 Task: Add Sprouts Organic Low Sodium Vegetable Broth to the cart.
Action: Mouse moved to (21, 111)
Screenshot: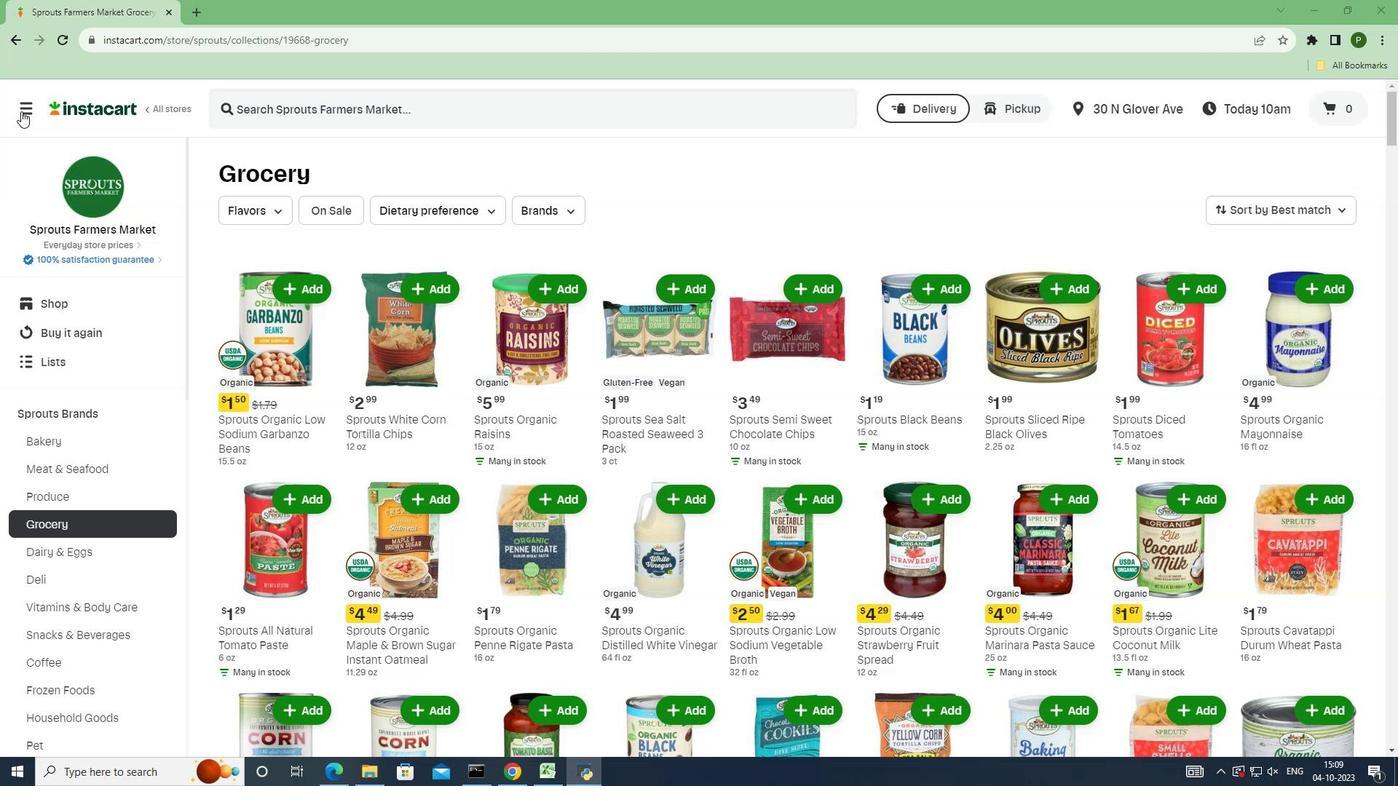 
Action: Mouse pressed left at (21, 111)
Screenshot: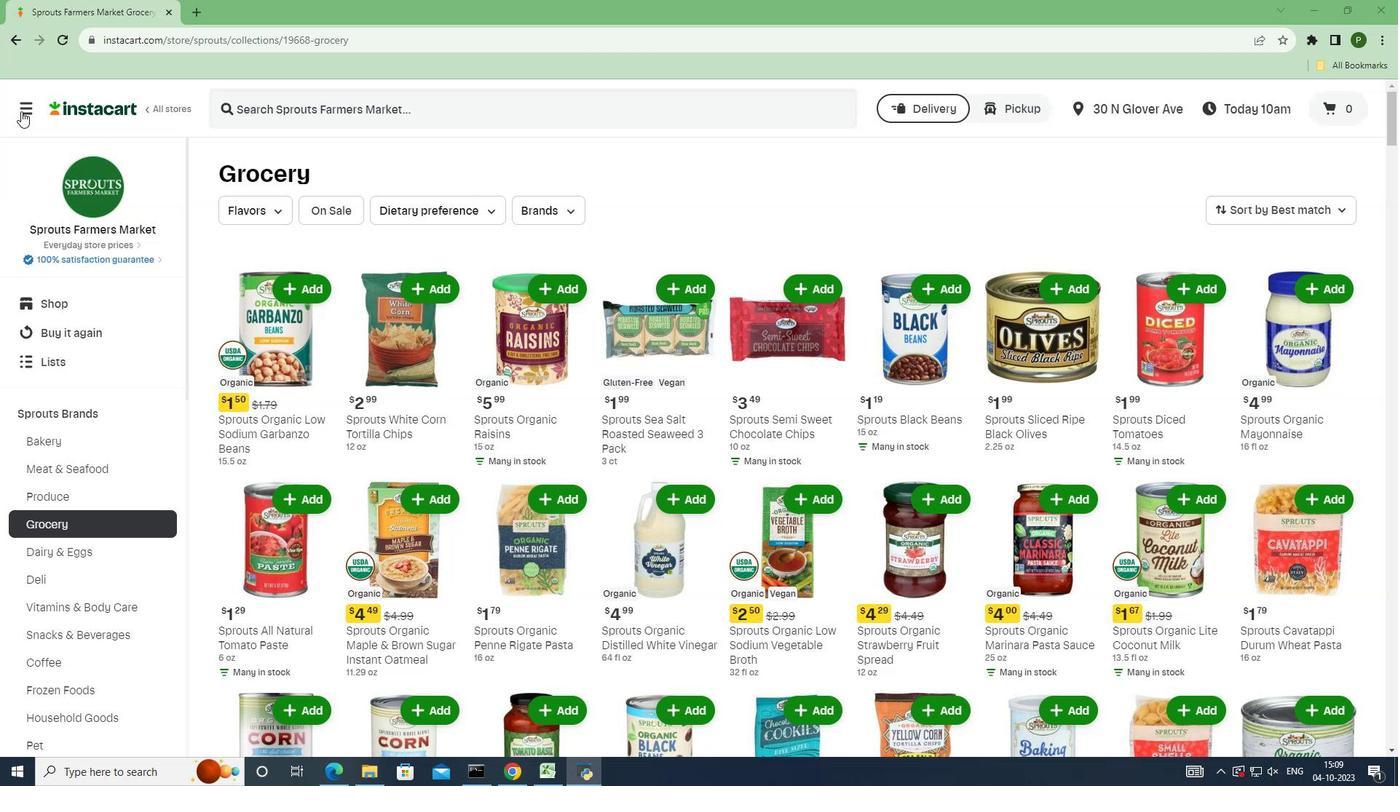 
Action: Mouse moved to (69, 415)
Screenshot: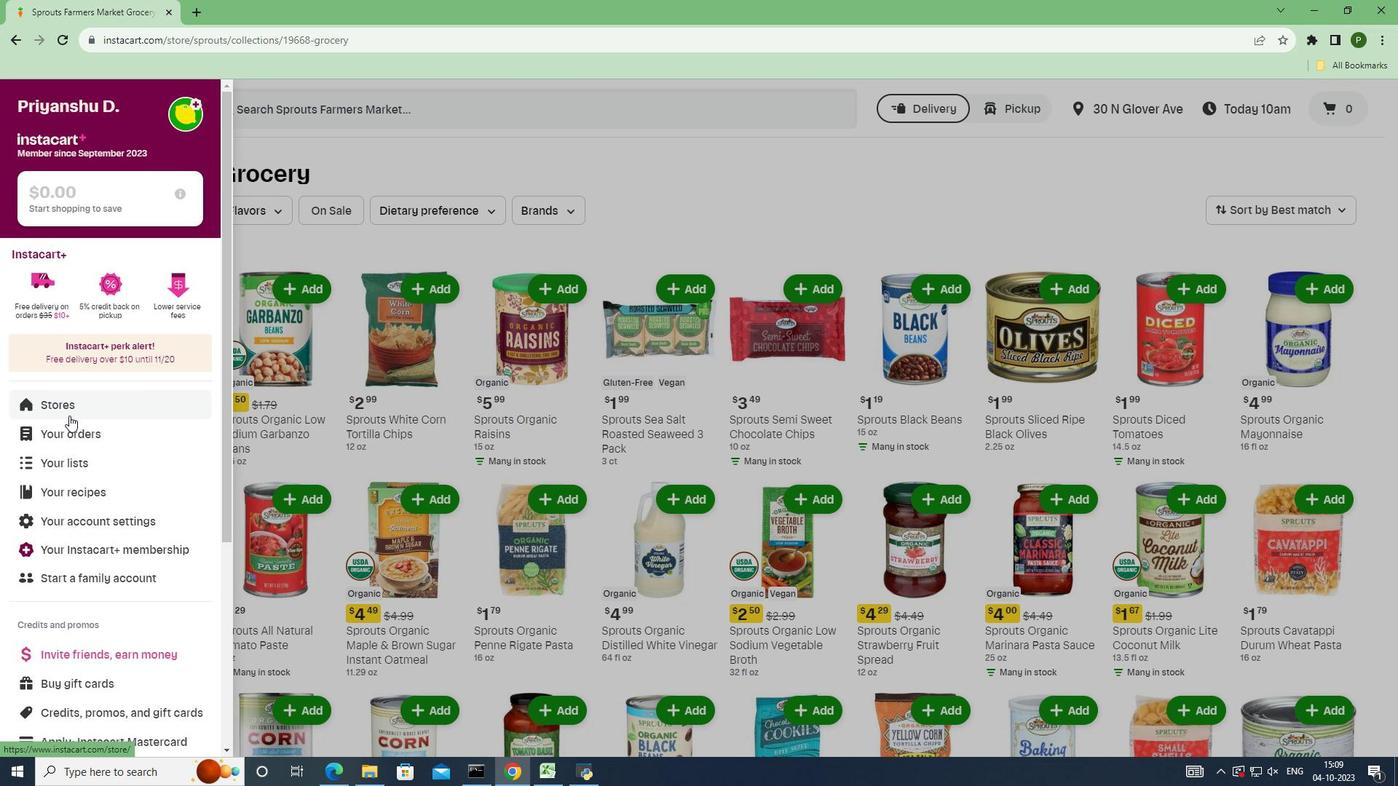 
Action: Mouse pressed left at (69, 415)
Screenshot: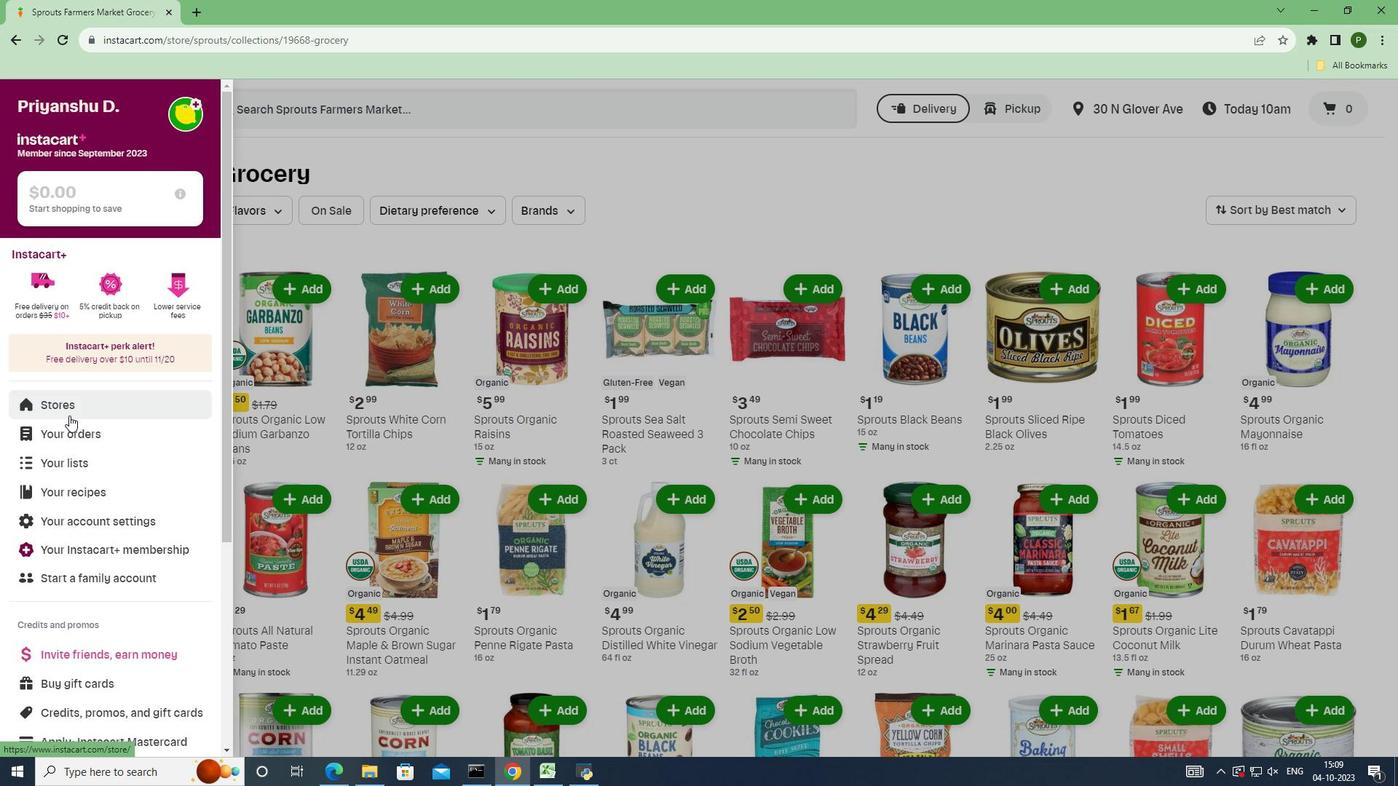 
Action: Mouse moved to (332, 174)
Screenshot: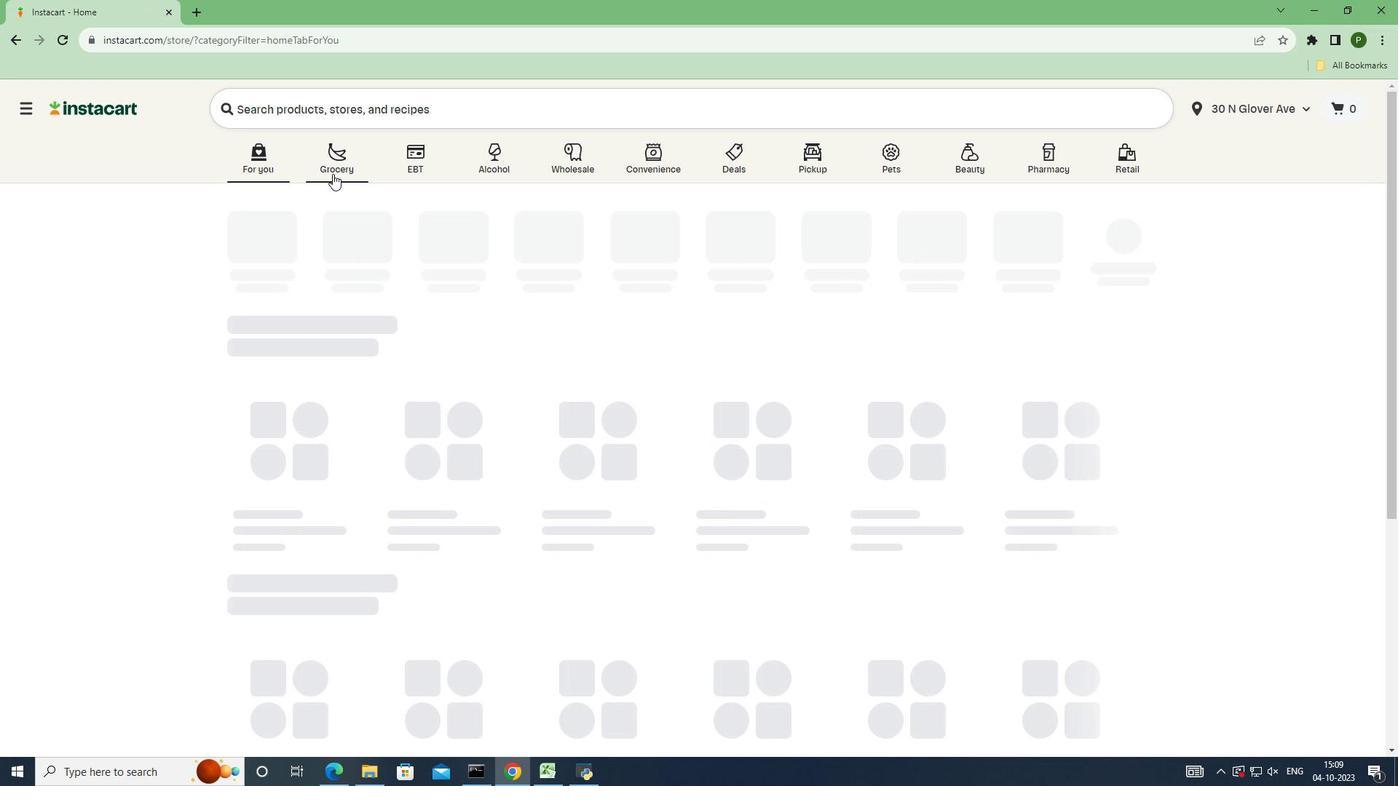 
Action: Mouse pressed left at (332, 174)
Screenshot: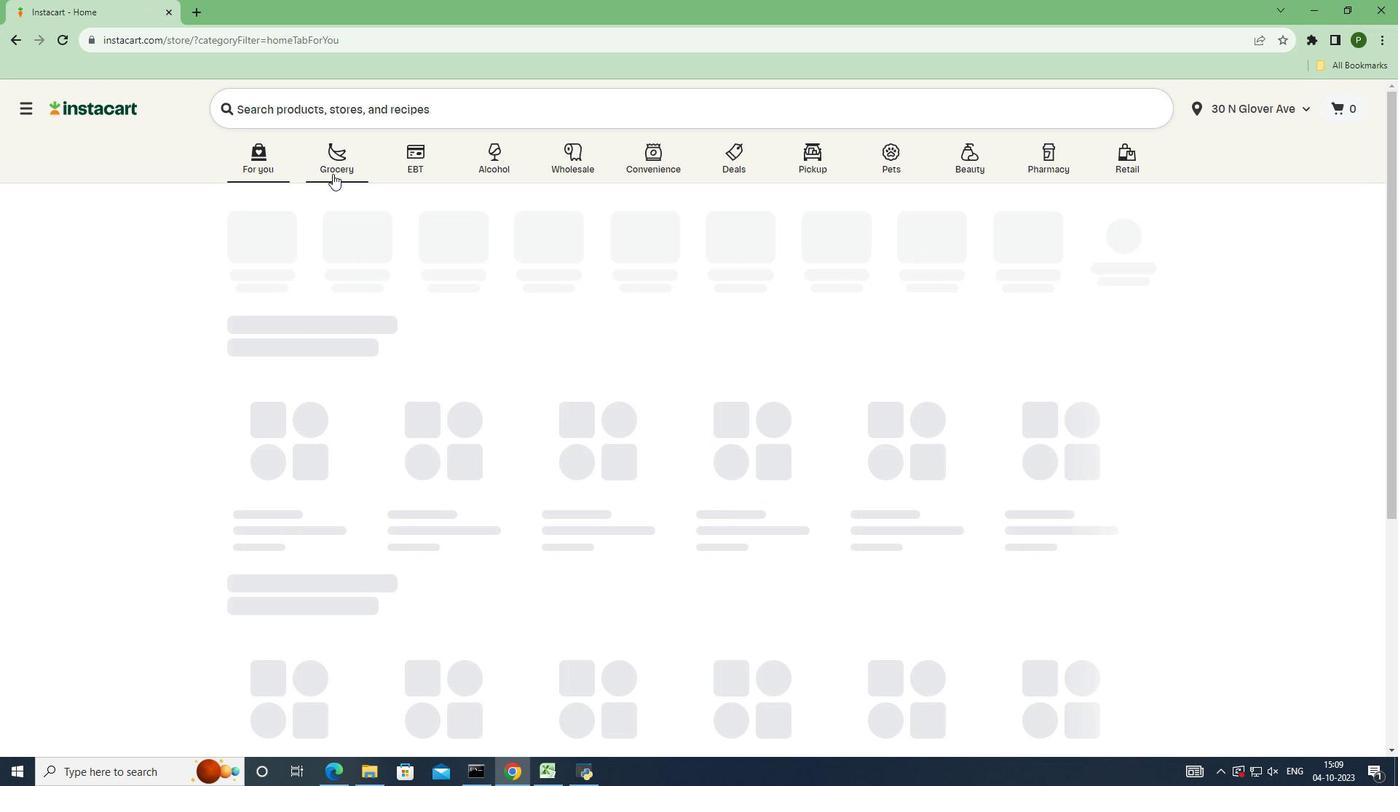 
Action: Mouse moved to (917, 348)
Screenshot: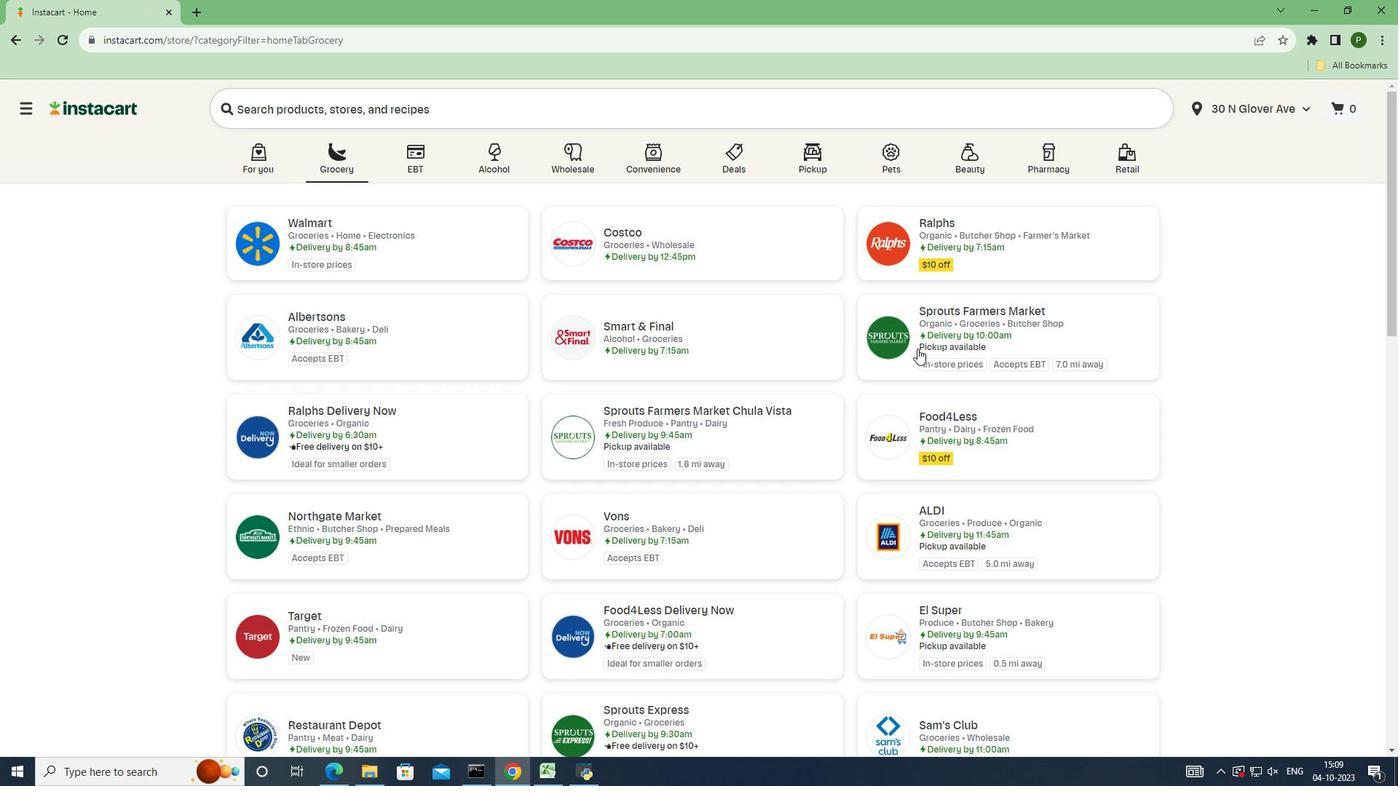 
Action: Mouse pressed left at (917, 348)
Screenshot: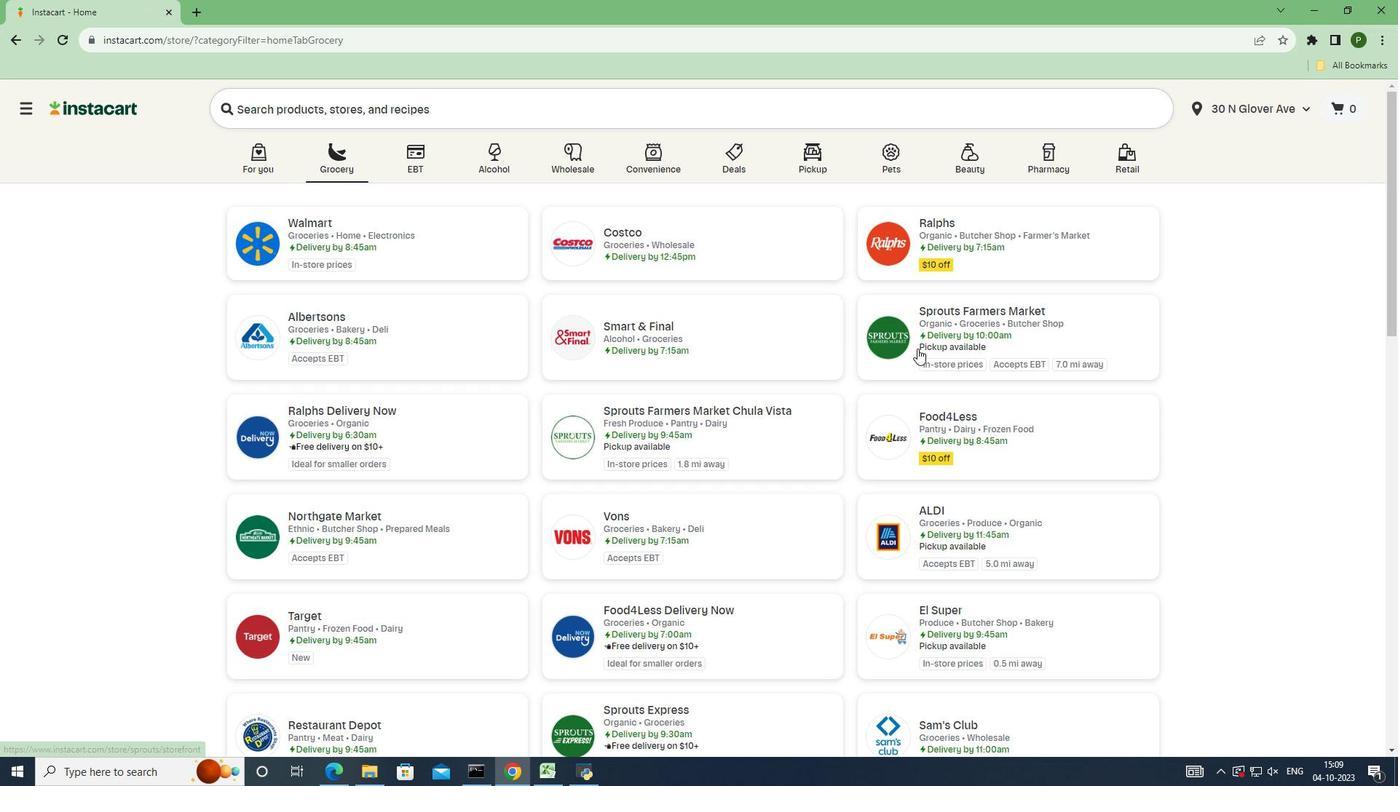 
Action: Mouse moved to (103, 410)
Screenshot: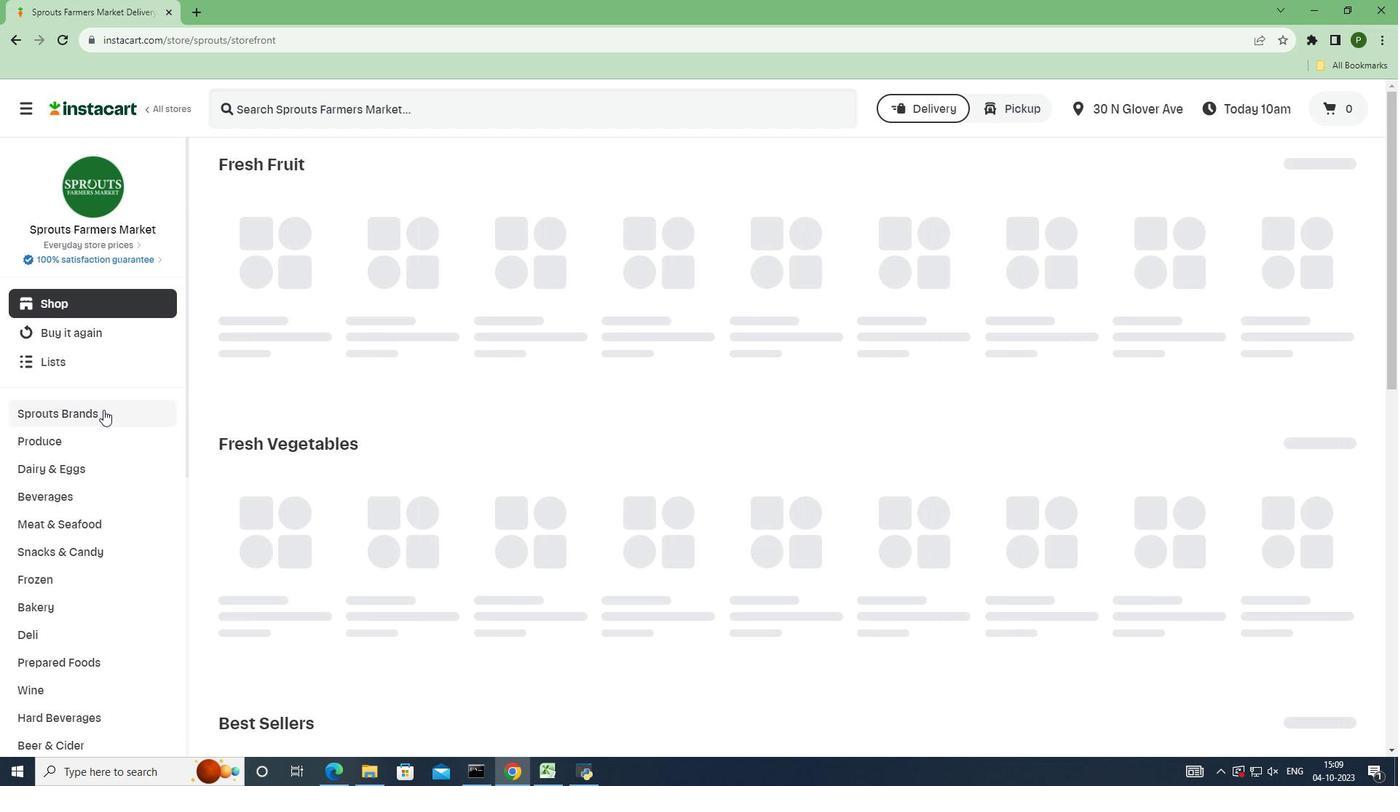 
Action: Mouse pressed left at (103, 410)
Screenshot: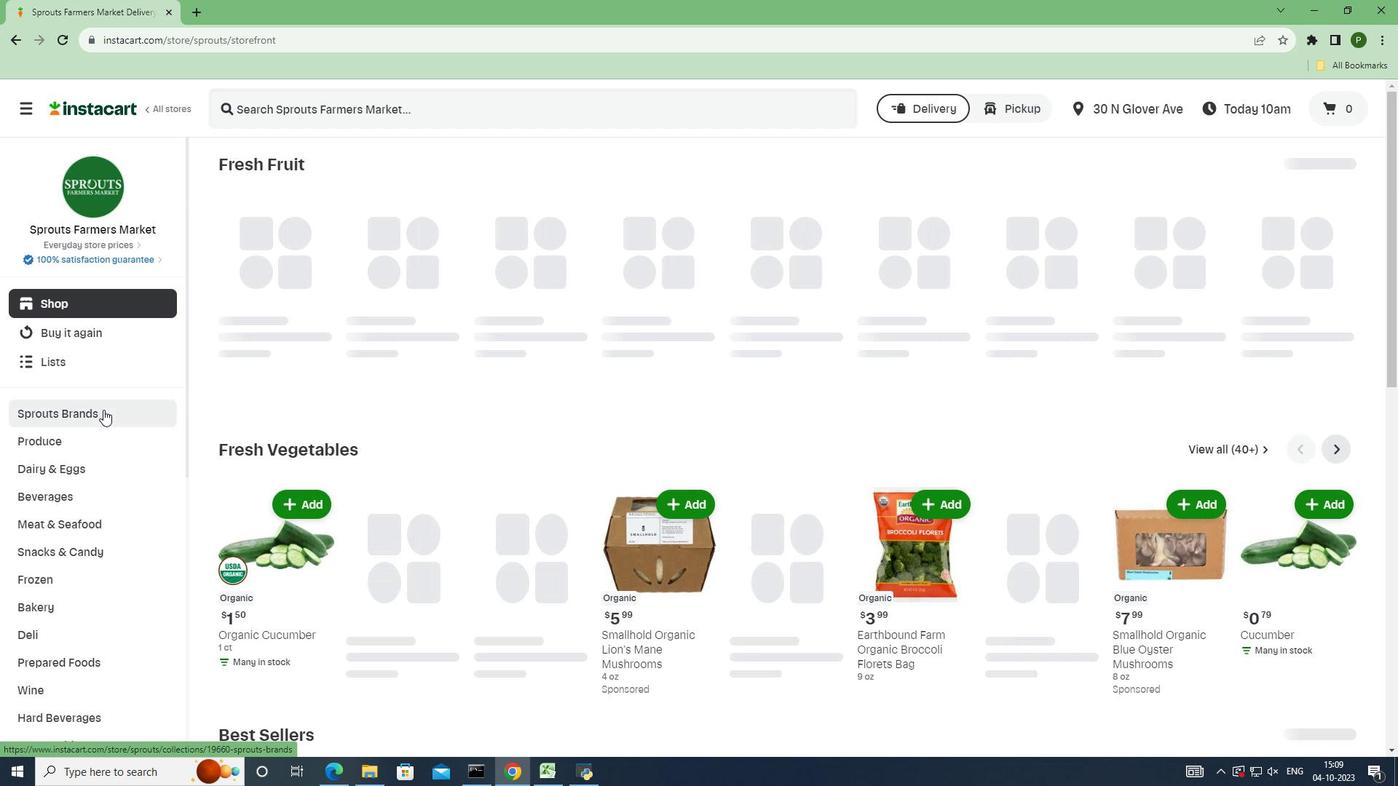 
Action: Mouse moved to (93, 525)
Screenshot: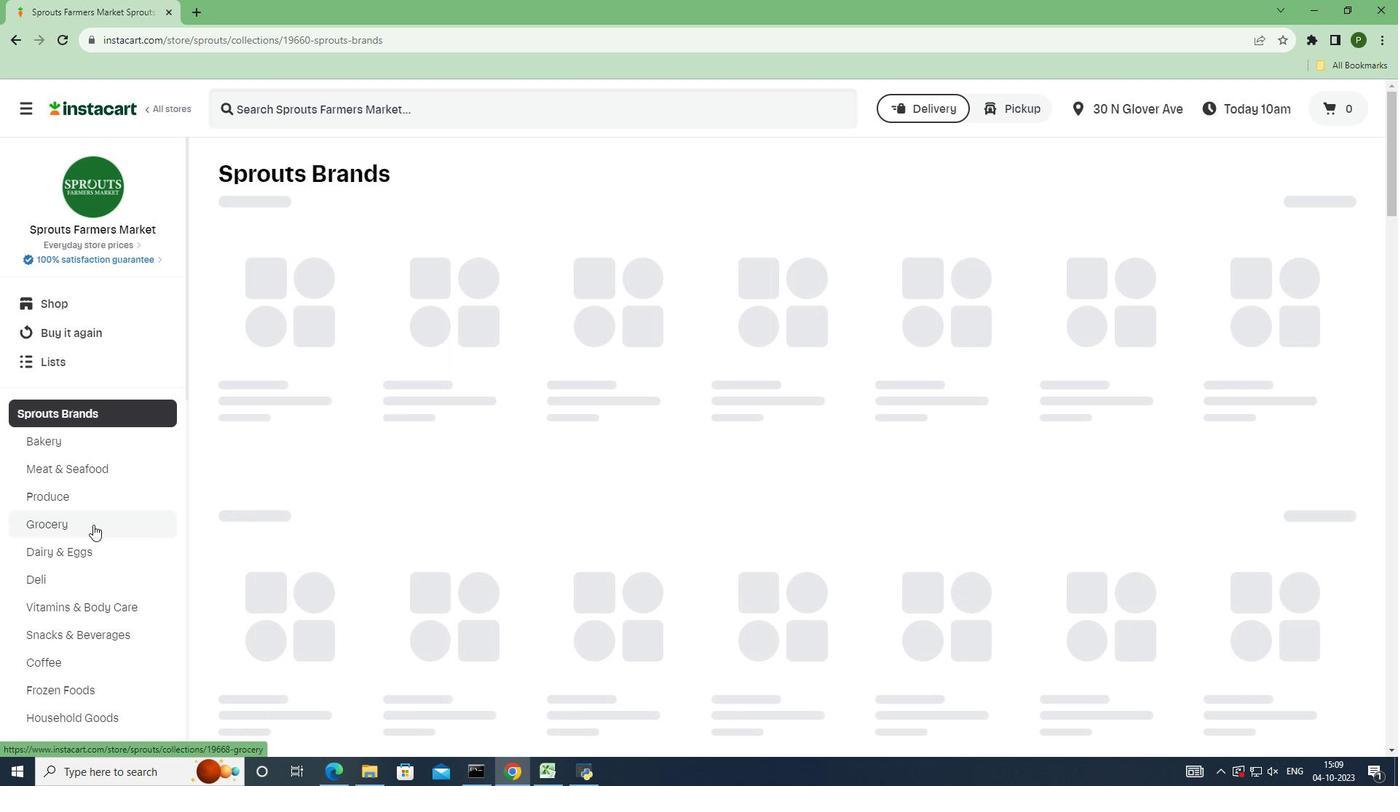 
Action: Mouse pressed left at (93, 525)
Screenshot: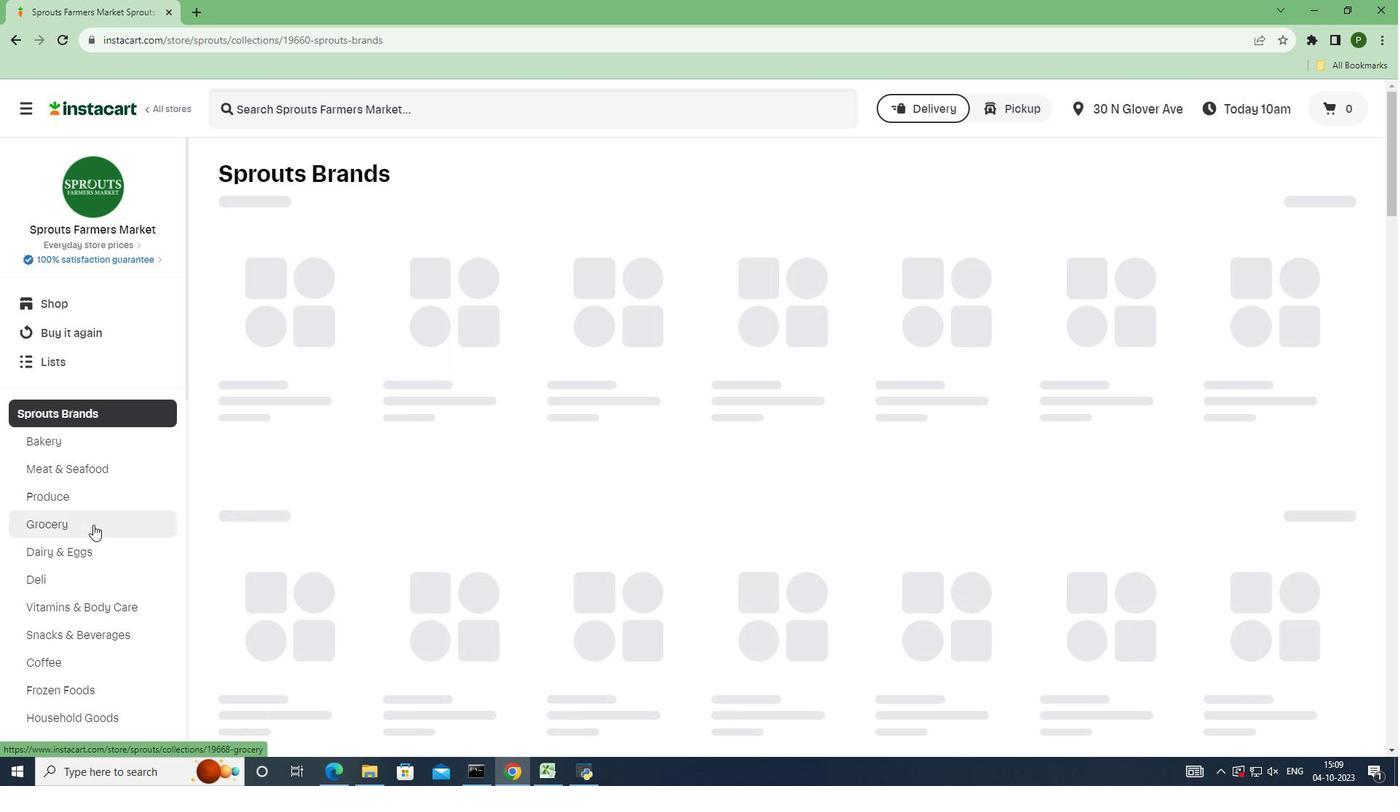 
Action: Mouse moved to (337, 368)
Screenshot: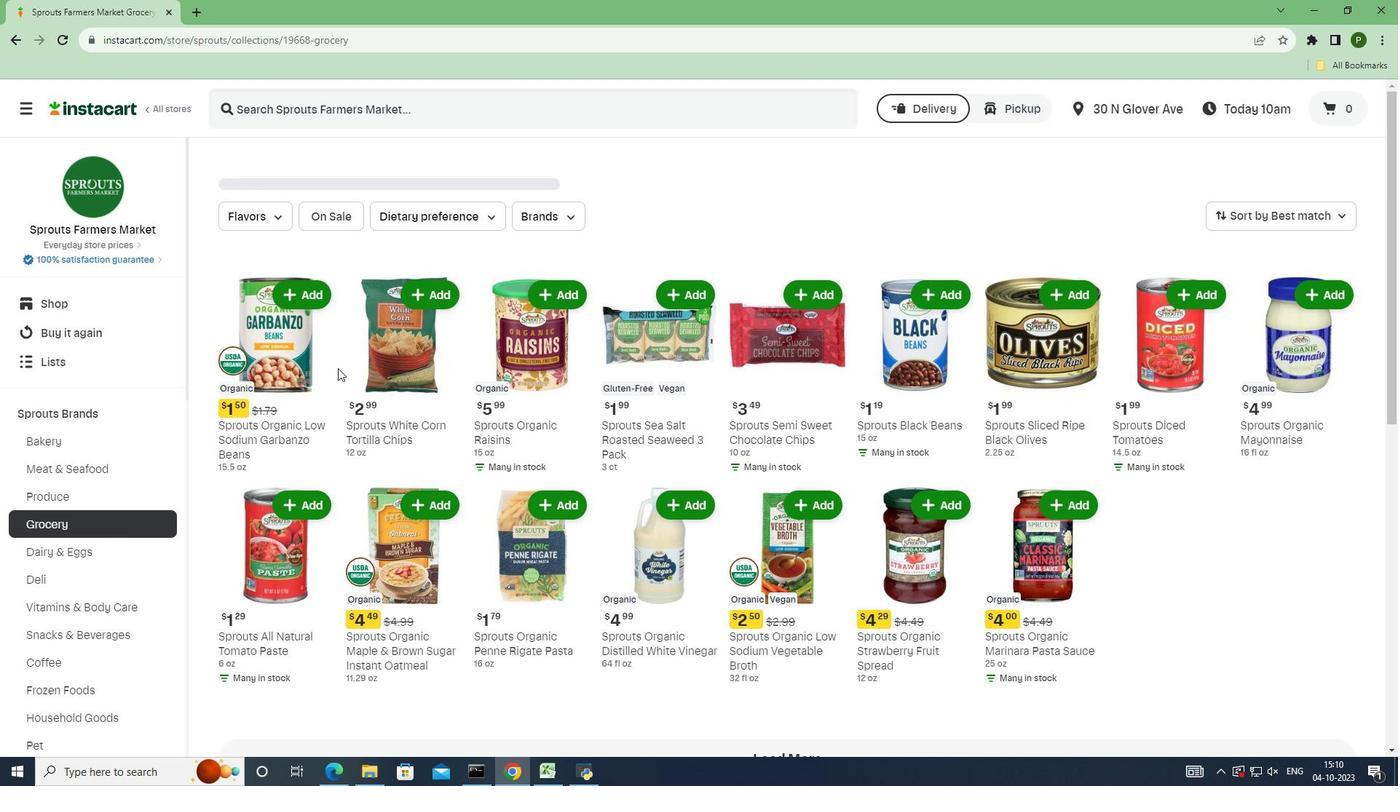 
Action: Mouse scrolled (337, 367) with delta (0, 0)
Screenshot: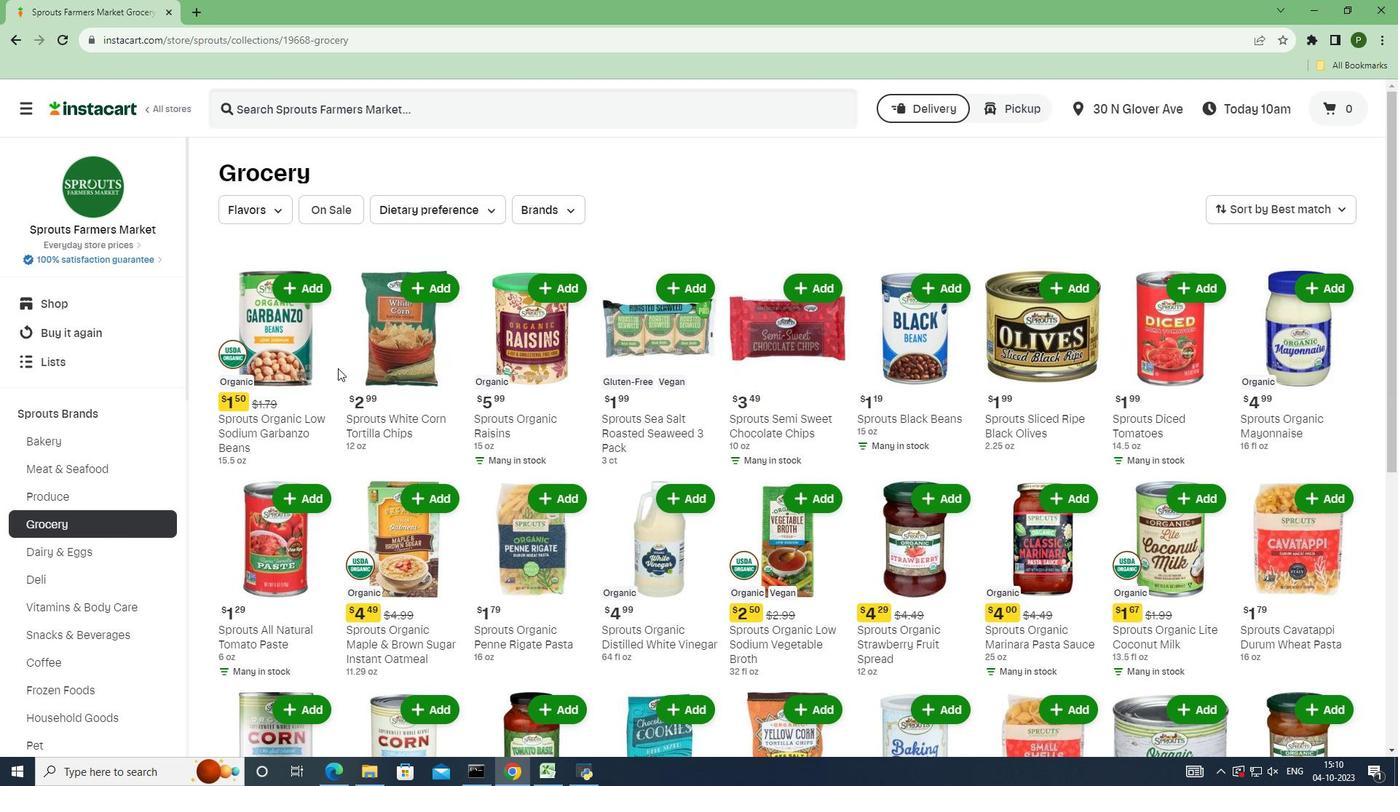 
Action: Mouse scrolled (337, 367) with delta (0, 0)
Screenshot: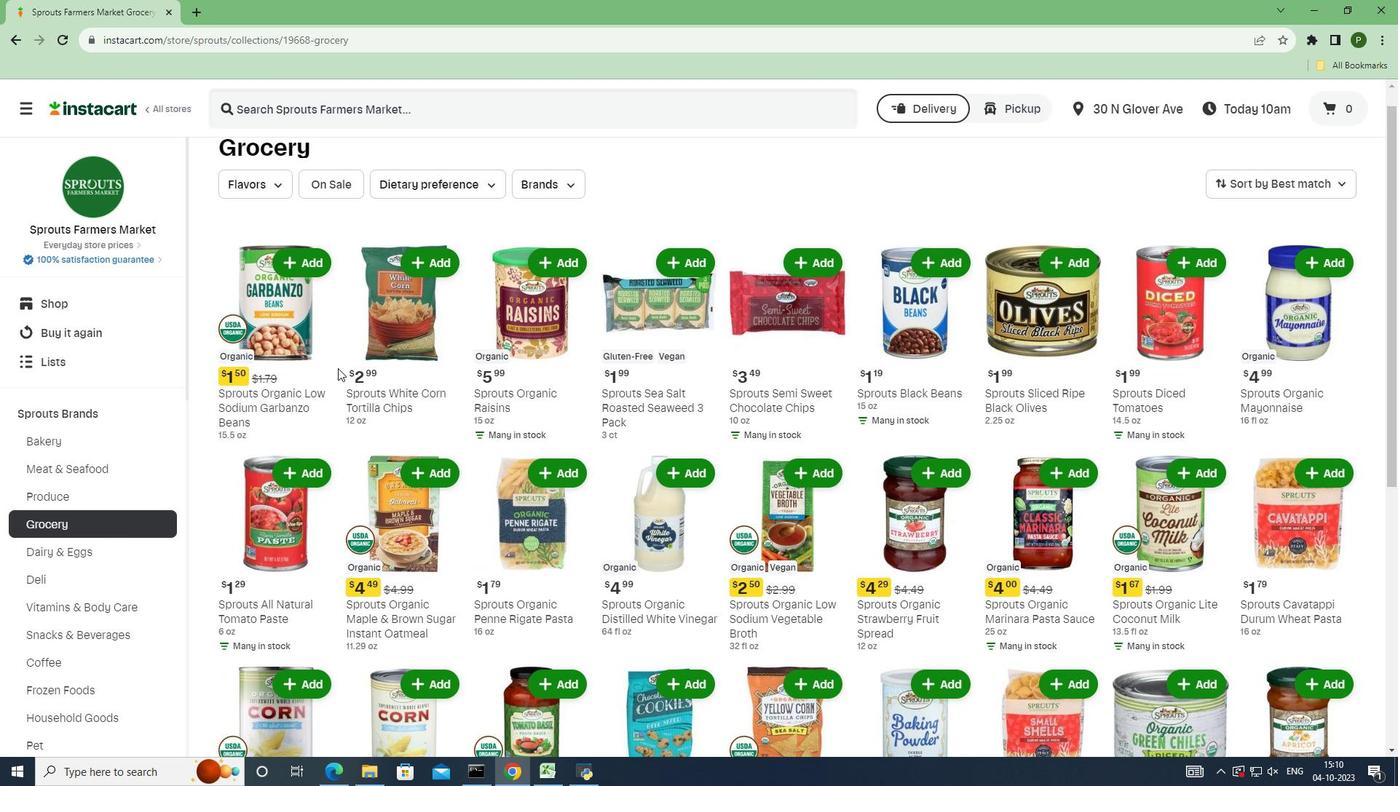 
Action: Mouse moved to (337, 370)
Screenshot: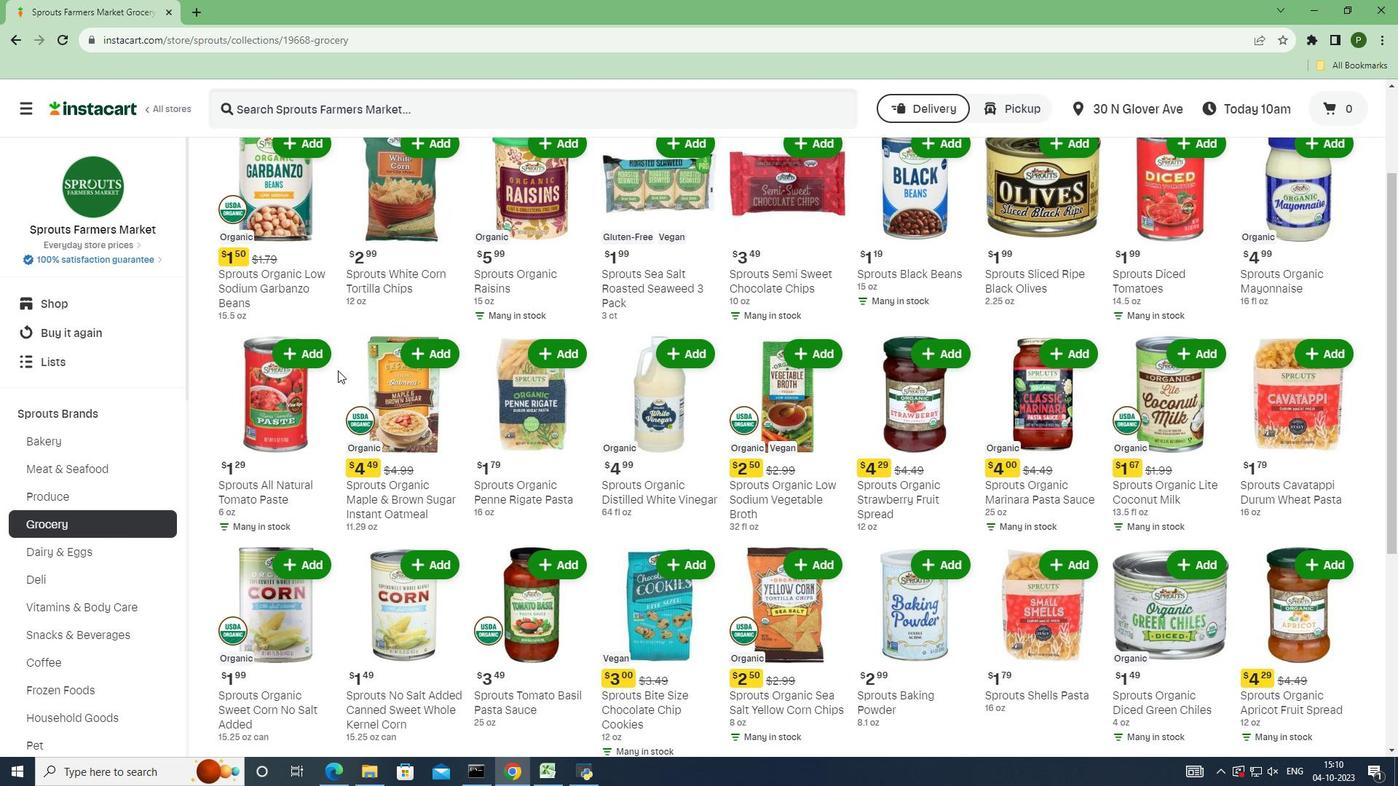 
Action: Mouse scrolled (337, 370) with delta (0, 0)
Screenshot: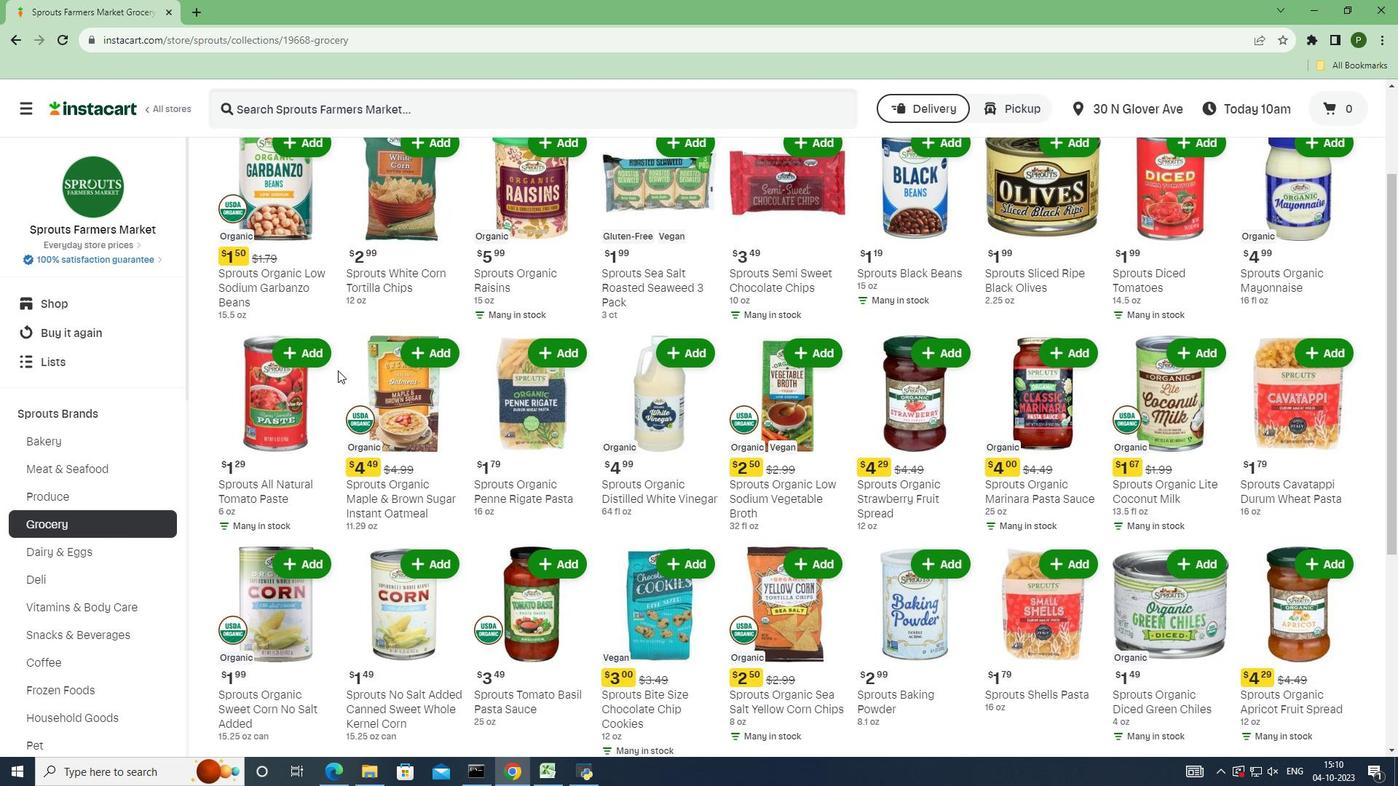 
Action: Mouse moved to (767, 278)
Screenshot: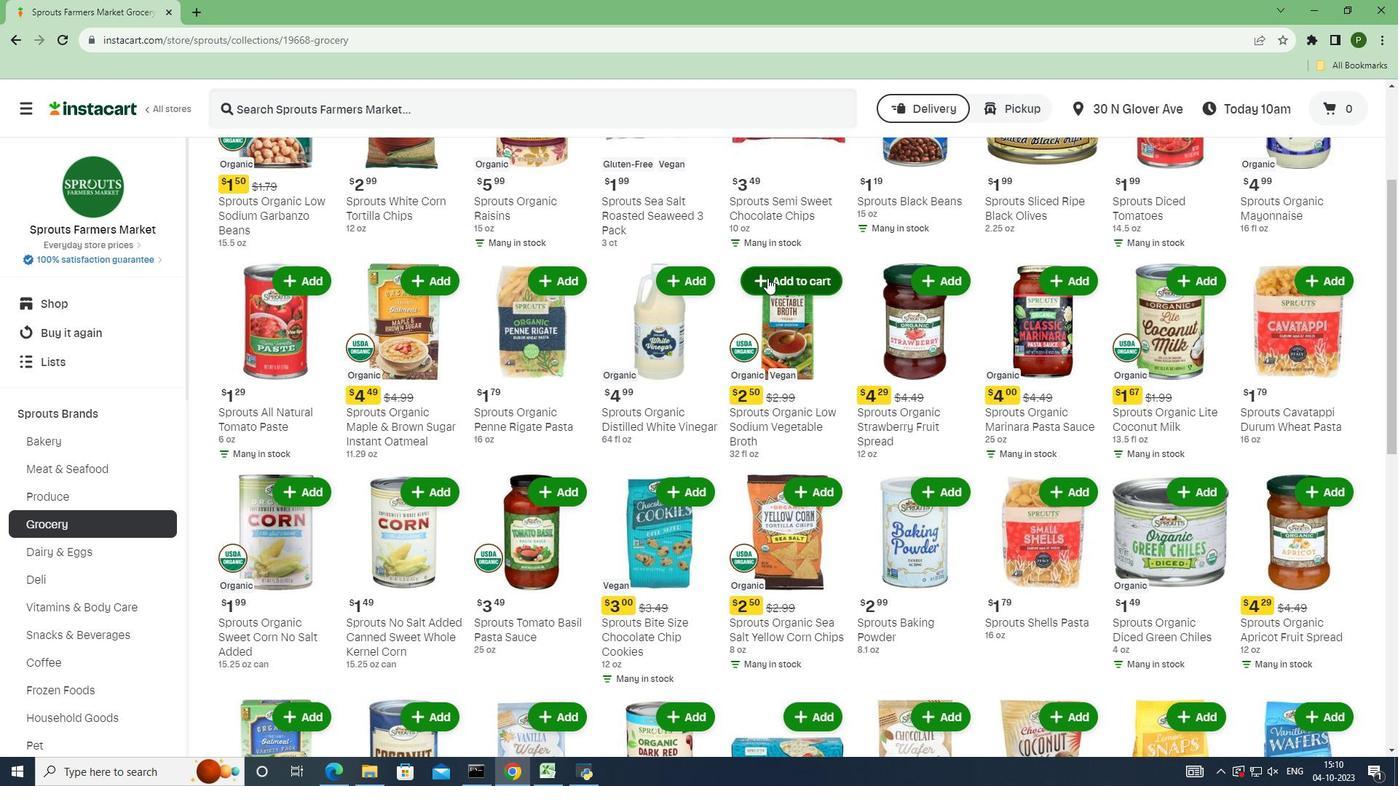 
Action: Mouse pressed left at (767, 278)
Screenshot: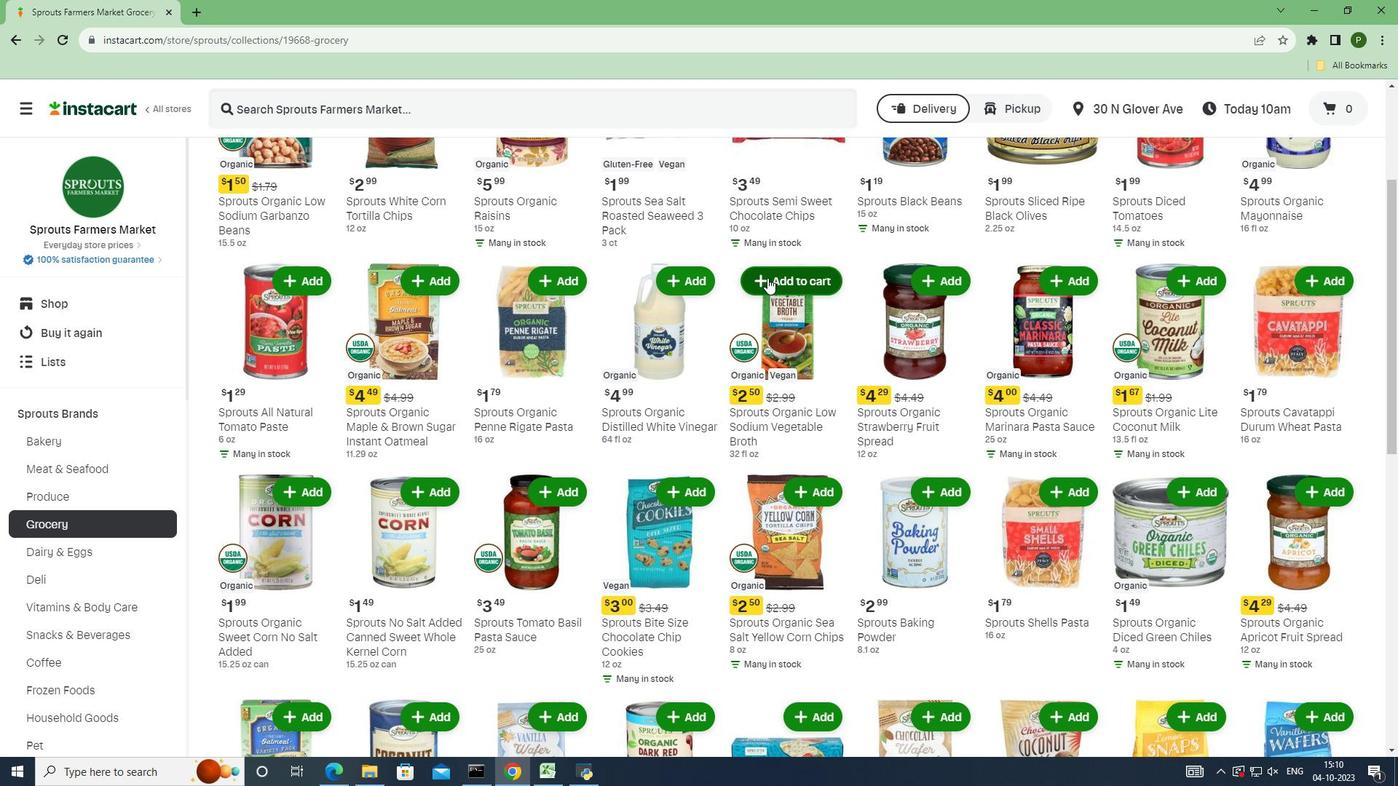 
